 Task: Set the strictness for the new game to Friendly.
Action: Mouse moved to (204, 174)
Screenshot: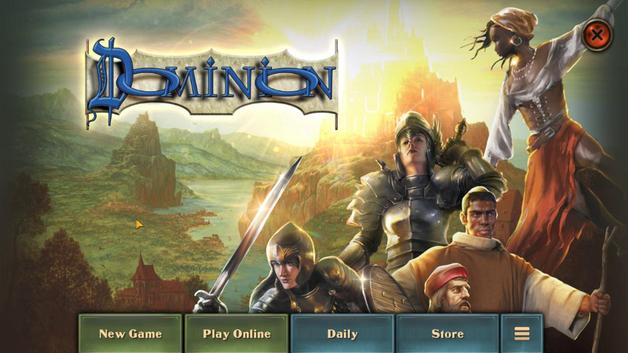 
Action: Mouse pressed left at (204, 174)
Screenshot: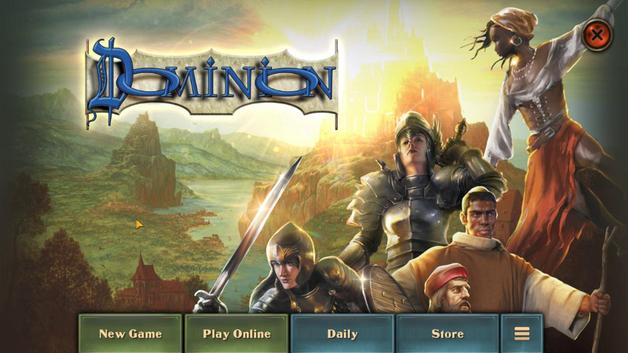 
Action: Mouse moved to (347, 191)
Screenshot: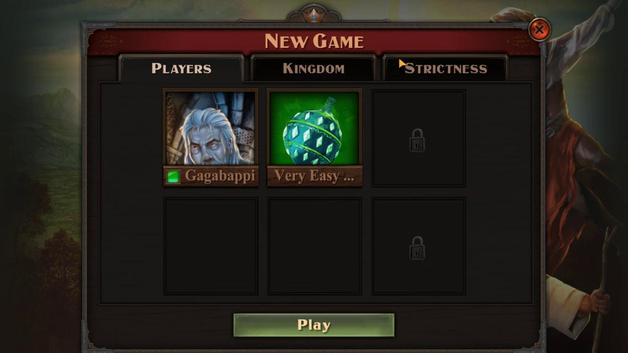 
Action: Mouse pressed left at (347, 191)
Screenshot: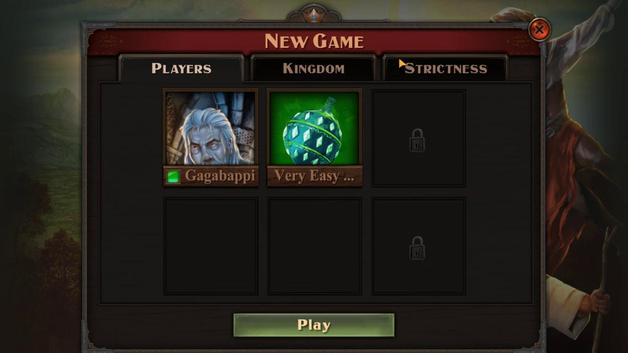 
Action: Mouse moved to (295, 183)
Screenshot: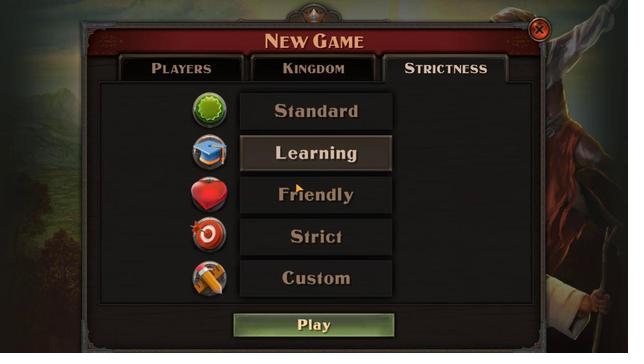 
Action: Mouse pressed left at (295, 183)
Screenshot: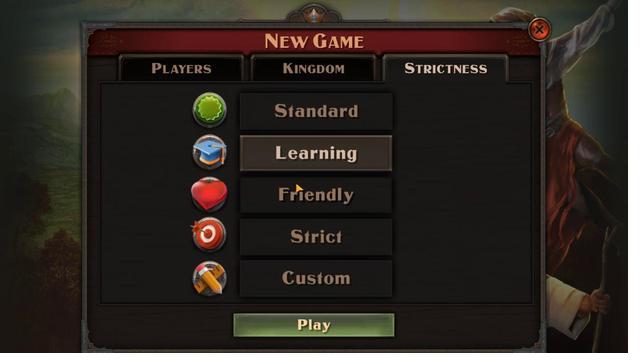 
